 Task: Change Caps Lock To Control
Action: Mouse moved to (38, 6)
Screenshot: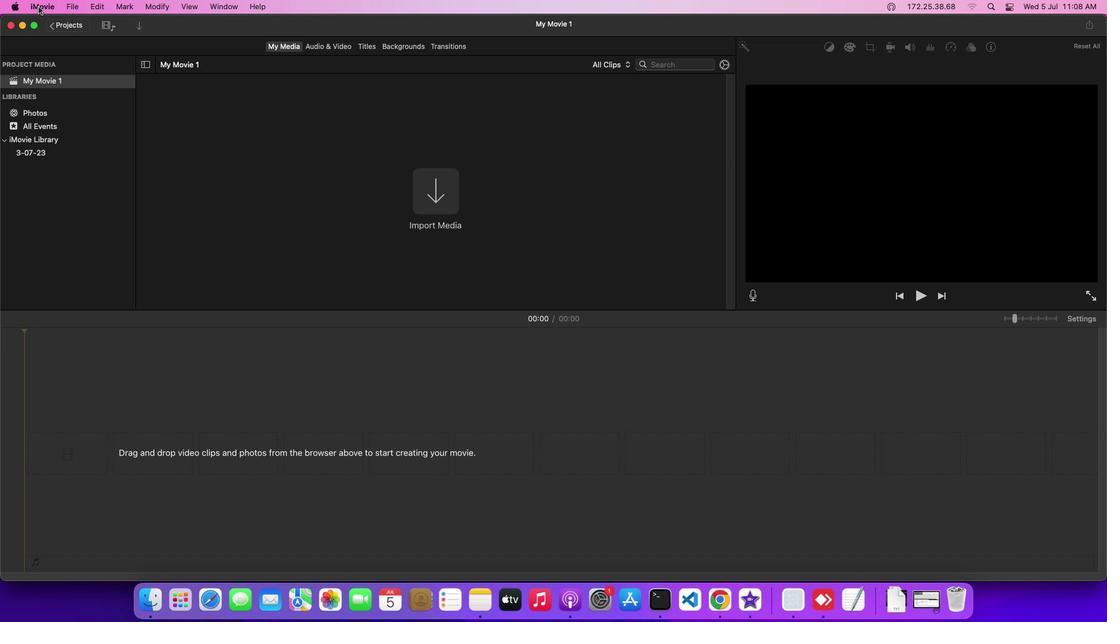 
Action: Mouse pressed left at (38, 6)
Screenshot: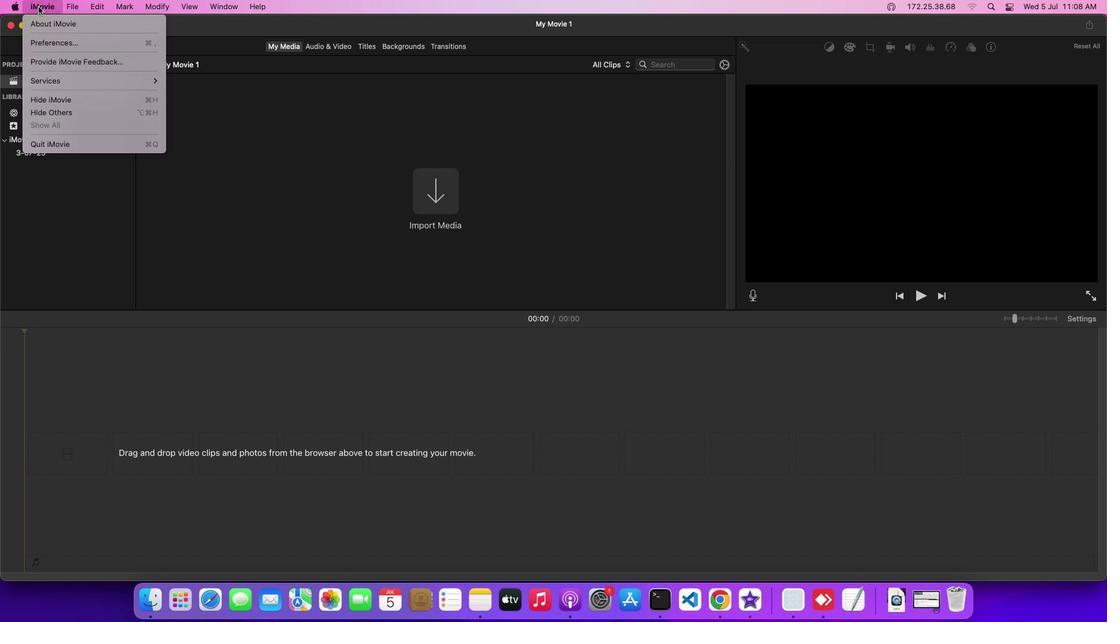 
Action: Mouse moved to (203, 98)
Screenshot: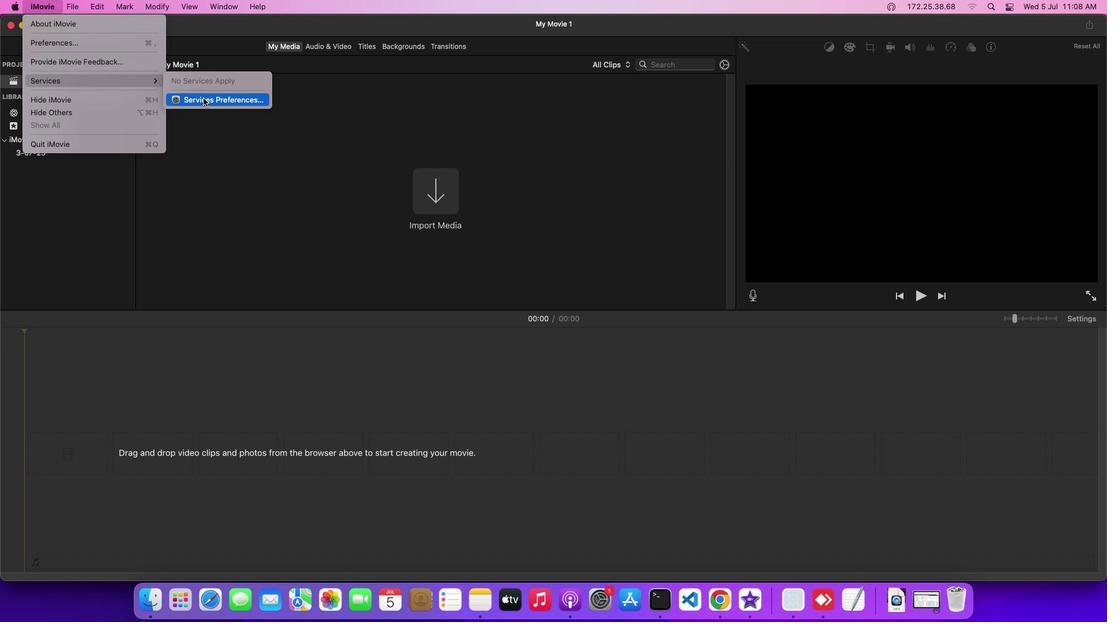 
Action: Mouse pressed left at (203, 98)
Screenshot: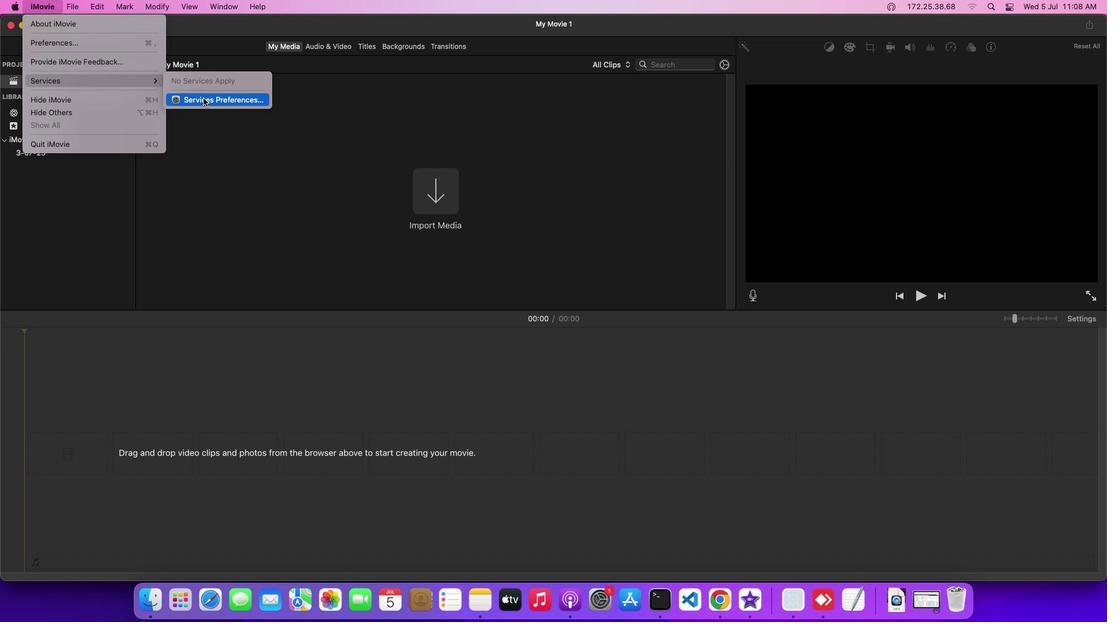 
Action: Mouse moved to (543, 171)
Screenshot: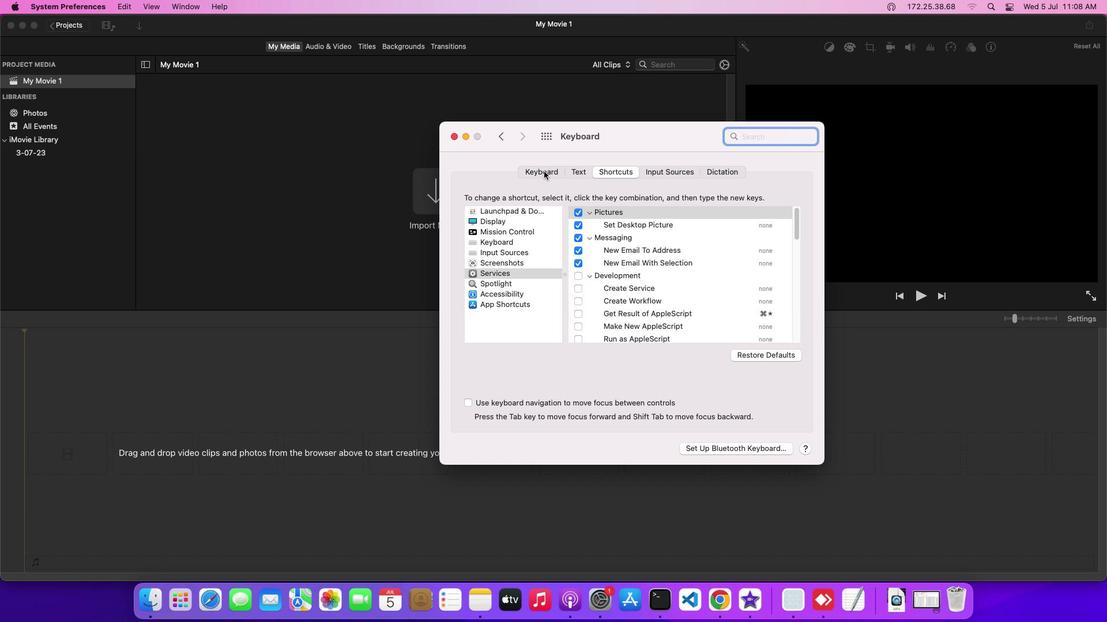 
Action: Mouse pressed left at (543, 171)
Screenshot: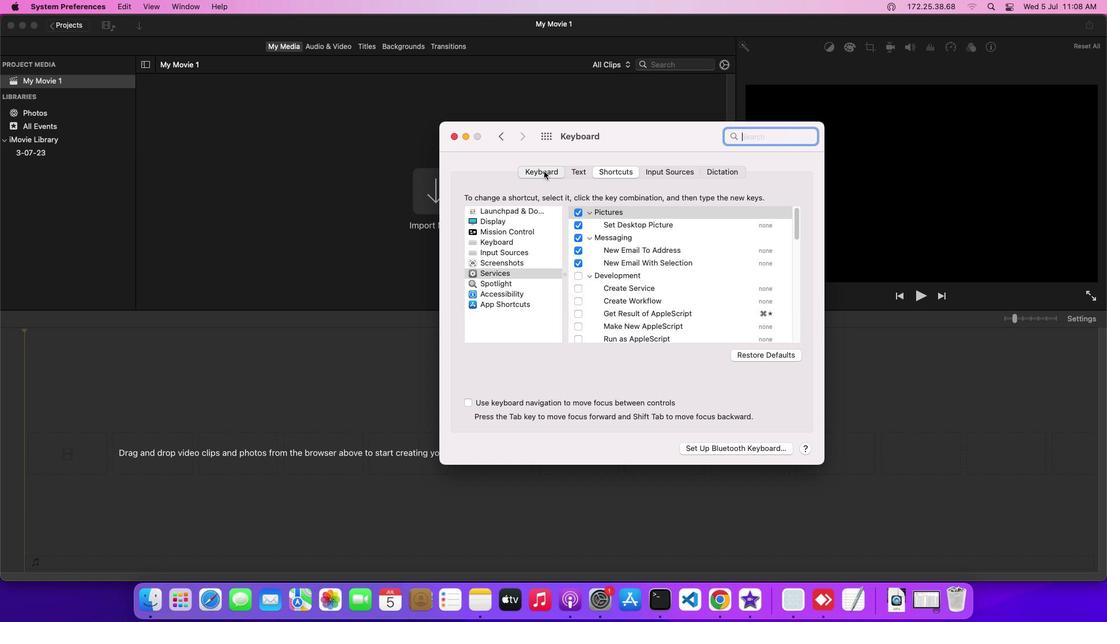 
Action: Mouse moved to (749, 413)
Screenshot: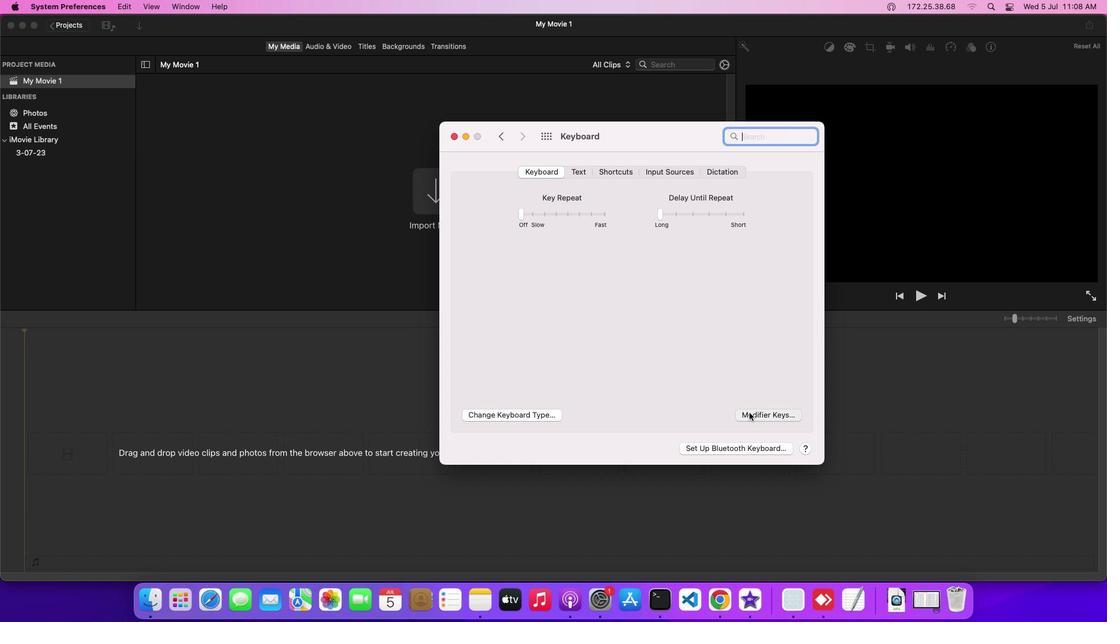 
Action: Mouse pressed left at (749, 413)
Screenshot: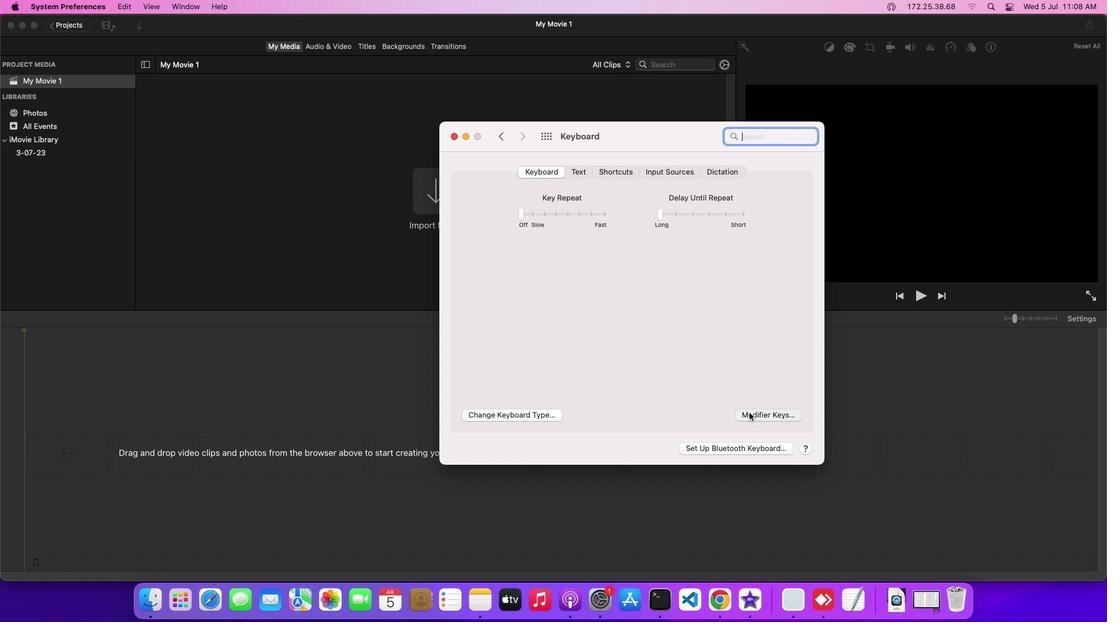 
Action: Mouse moved to (694, 260)
Screenshot: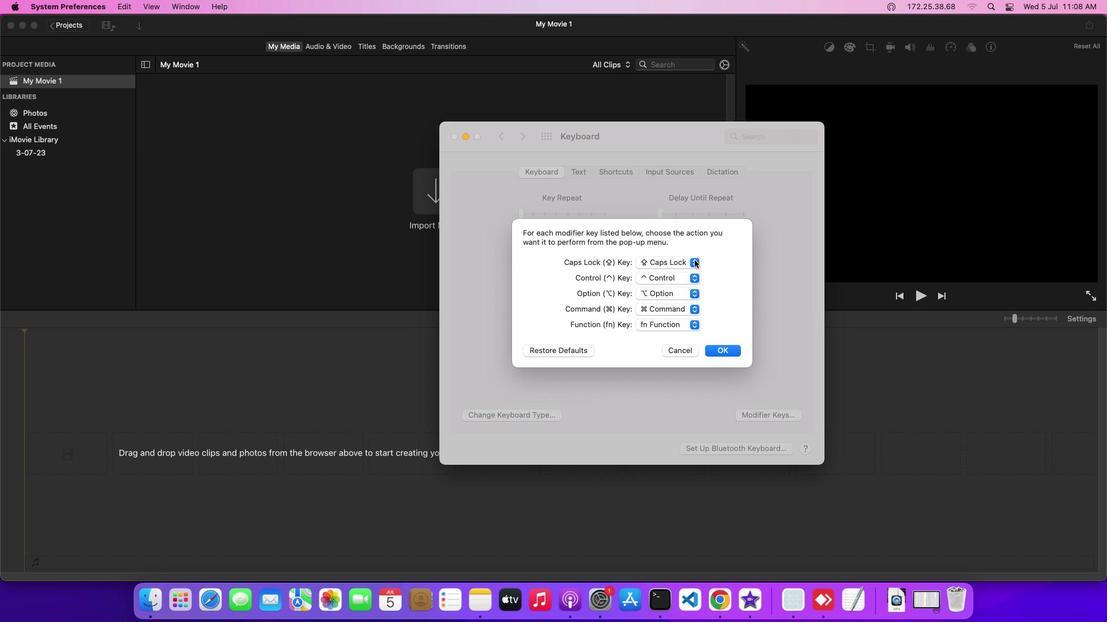 
Action: Mouse pressed left at (694, 260)
Screenshot: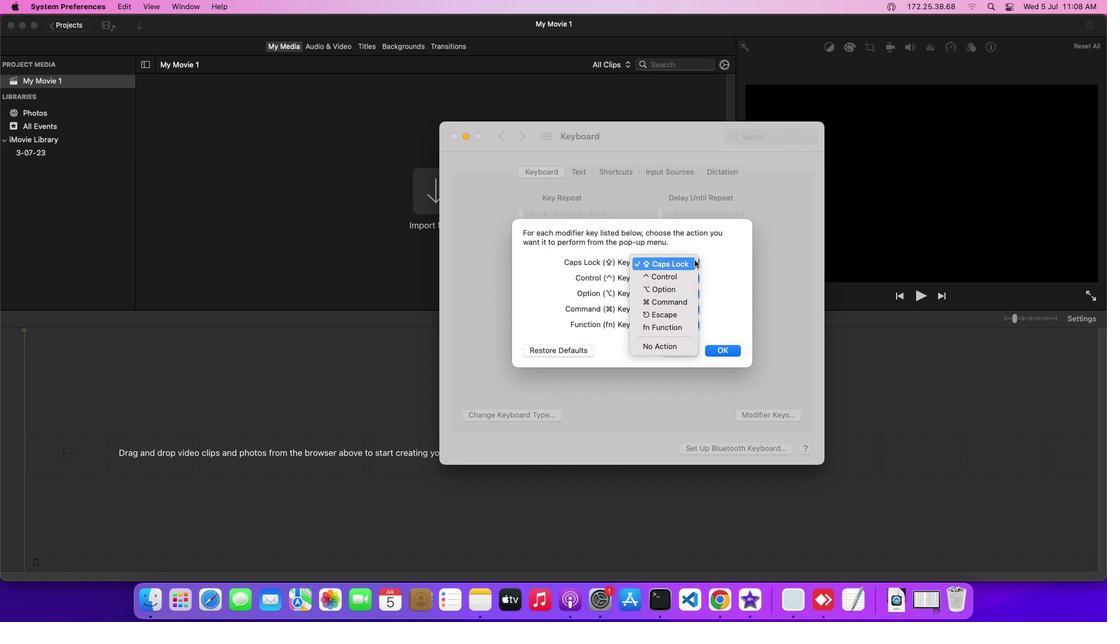 
Action: Mouse moved to (689, 273)
Screenshot: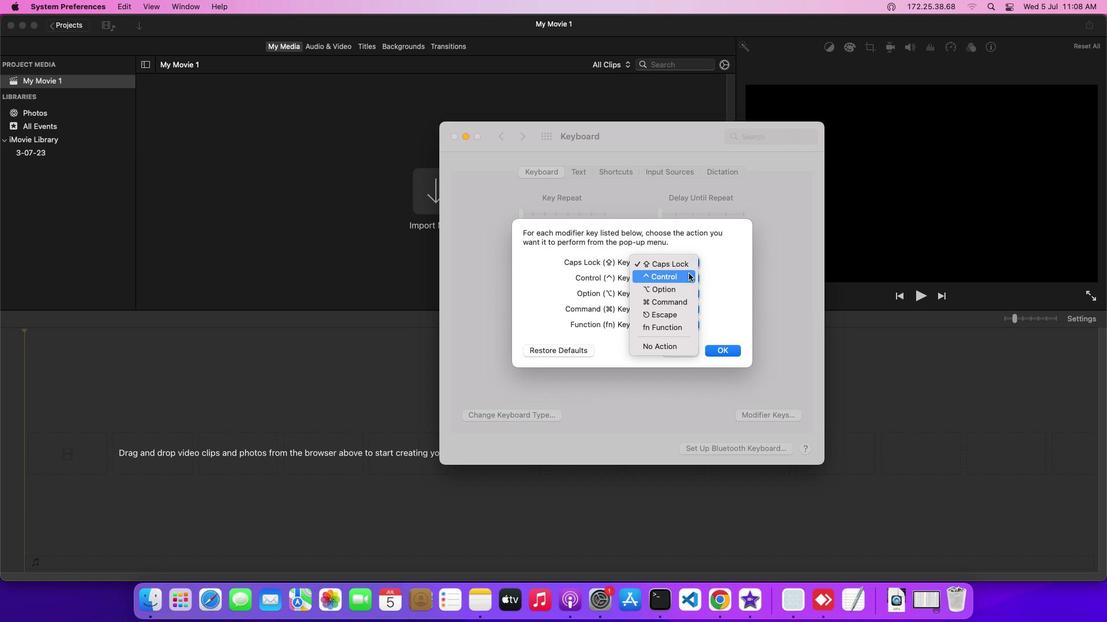 
Action: Mouse pressed left at (689, 273)
Screenshot: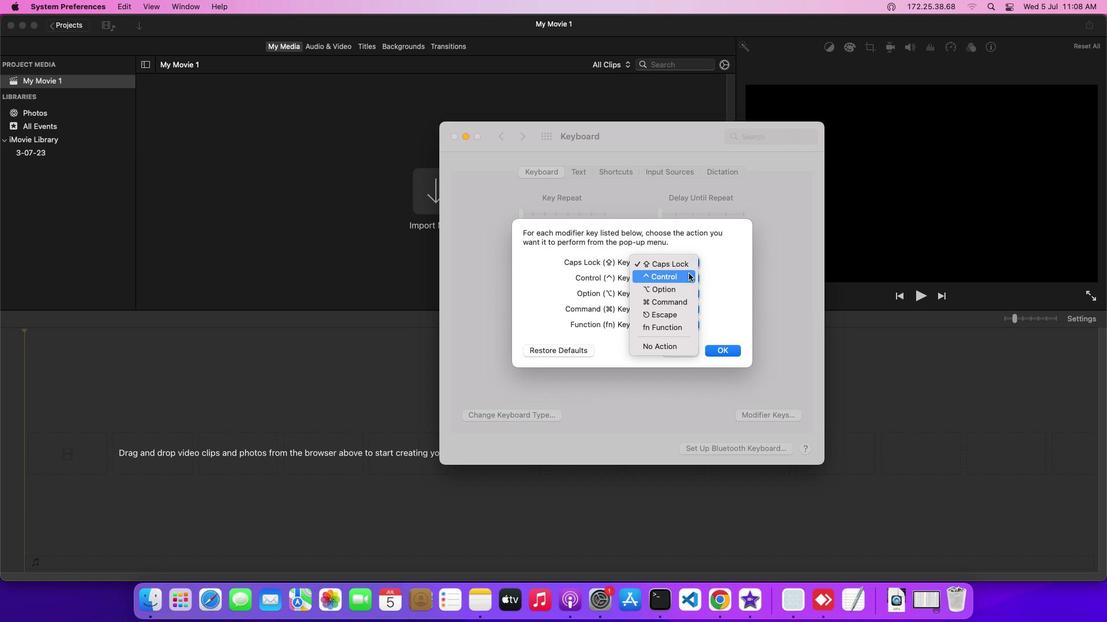 
Action: Mouse moved to (715, 354)
Screenshot: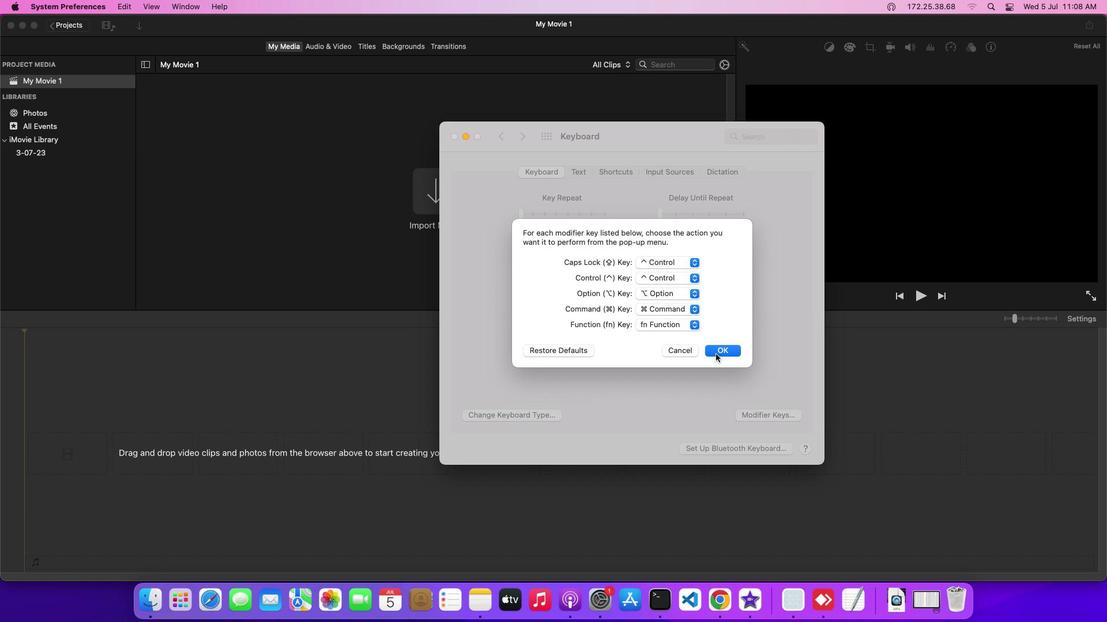 
Action: Mouse pressed left at (715, 354)
Screenshot: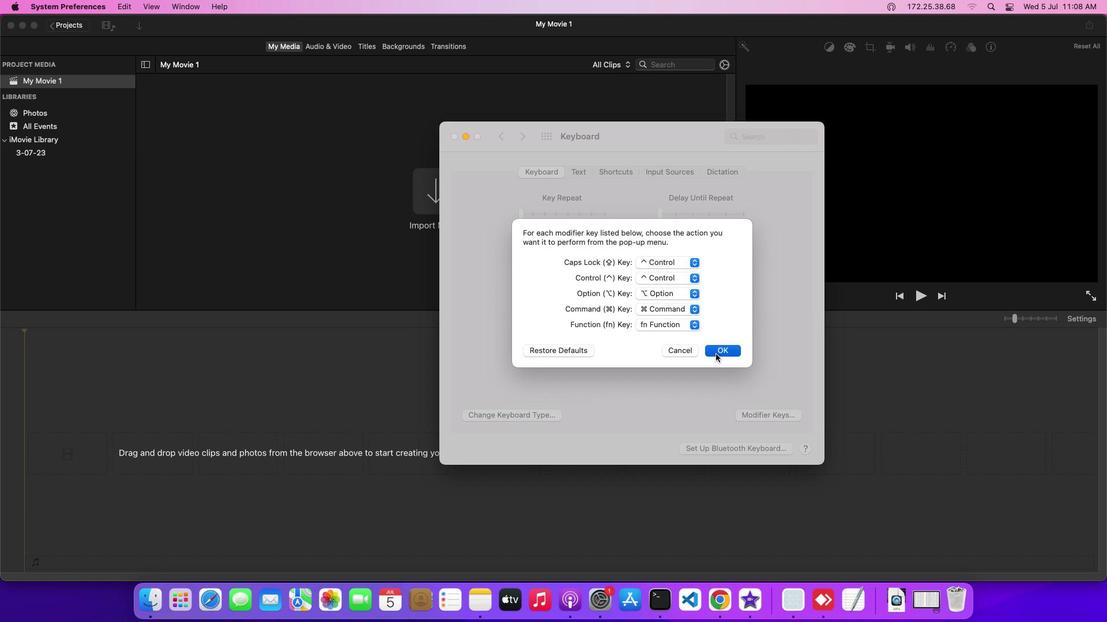 
